 Task: Add a dependency to the task Implement a new cloud-based sales management system for a company , the existing task  Develop a new online tool for website optimization in the project AtlasTech
Action: Mouse moved to (62, 247)
Screenshot: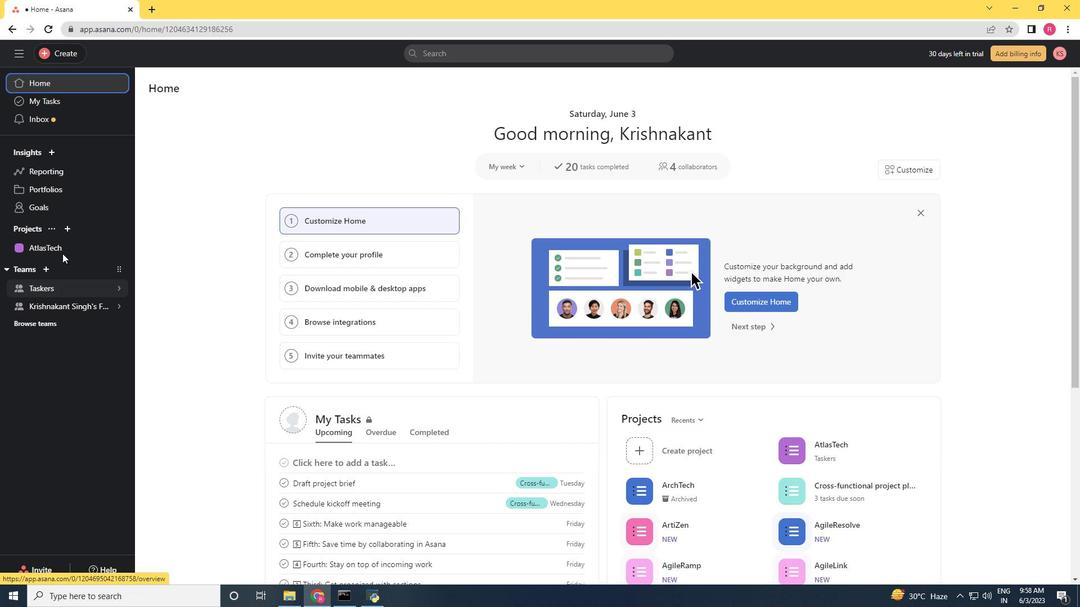
Action: Mouse pressed left at (62, 247)
Screenshot: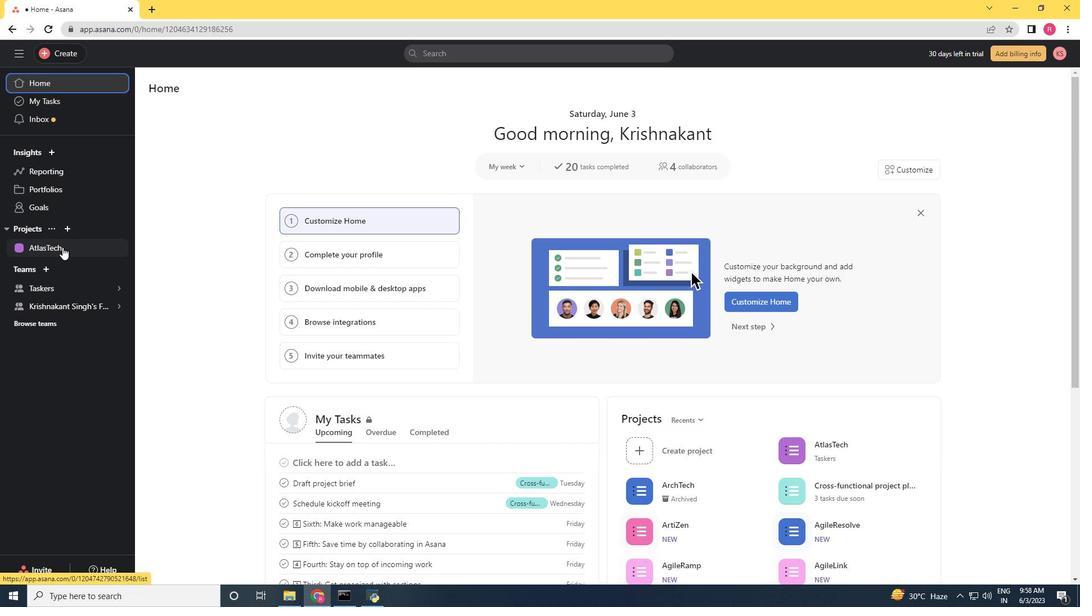 
Action: Mouse moved to (428, 360)
Screenshot: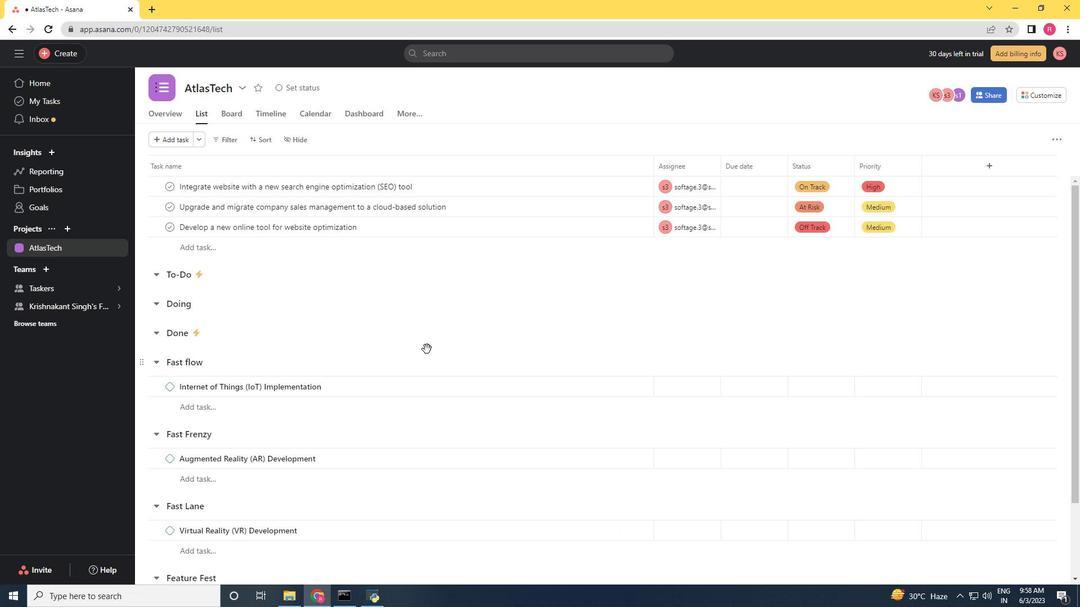 
Action: Mouse scrolled (428, 359) with delta (0, 0)
Screenshot: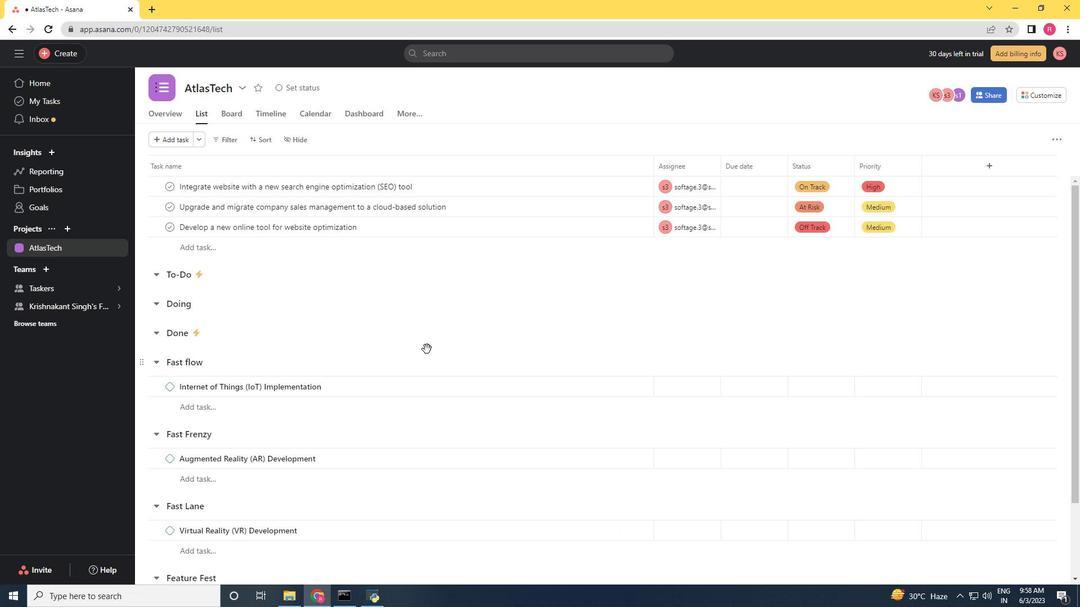 
Action: Mouse scrolled (428, 360) with delta (0, 0)
Screenshot: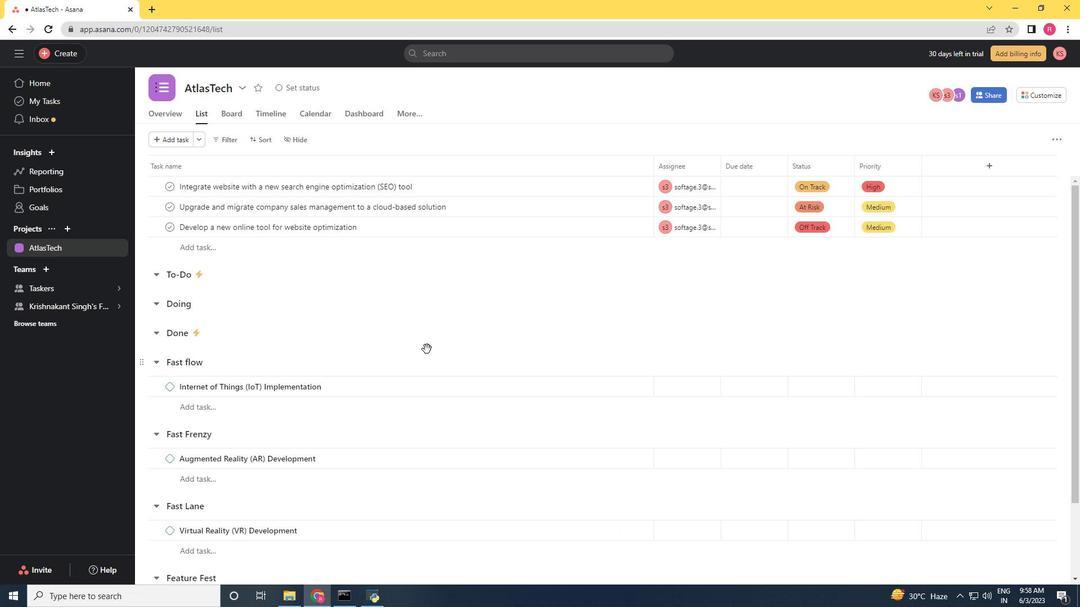 
Action: Mouse scrolled (428, 360) with delta (0, 0)
Screenshot: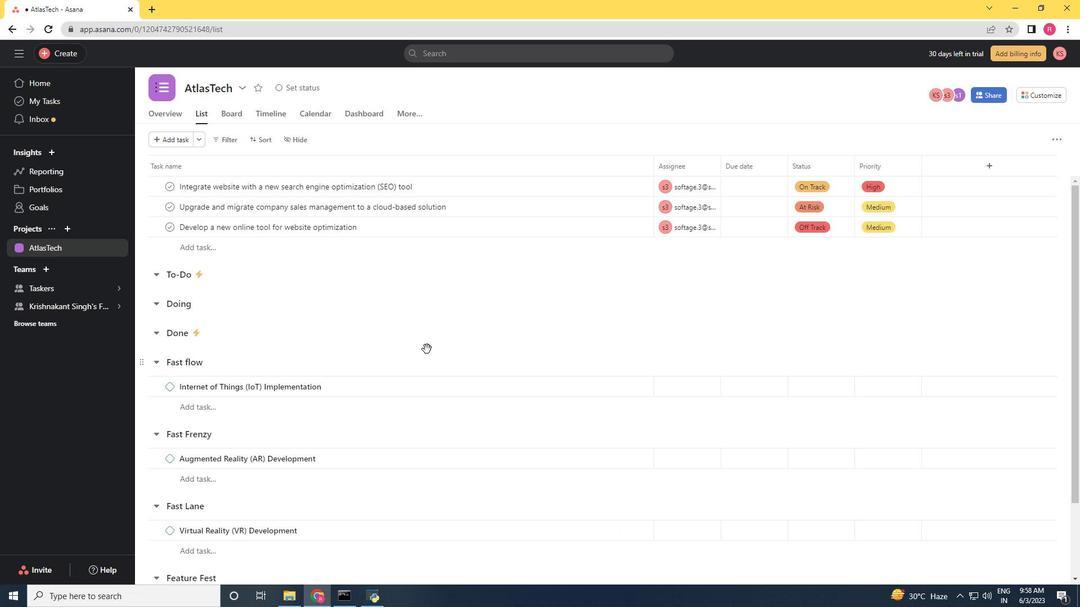 
Action: Mouse scrolled (428, 360) with delta (0, 0)
Screenshot: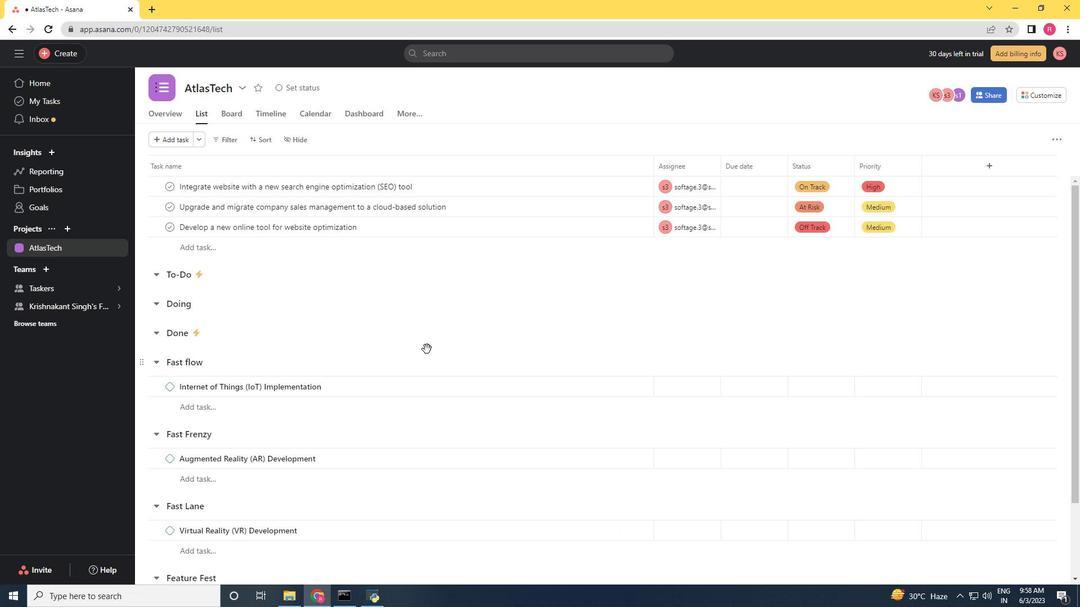 
Action: Mouse scrolled (428, 360) with delta (0, 0)
Screenshot: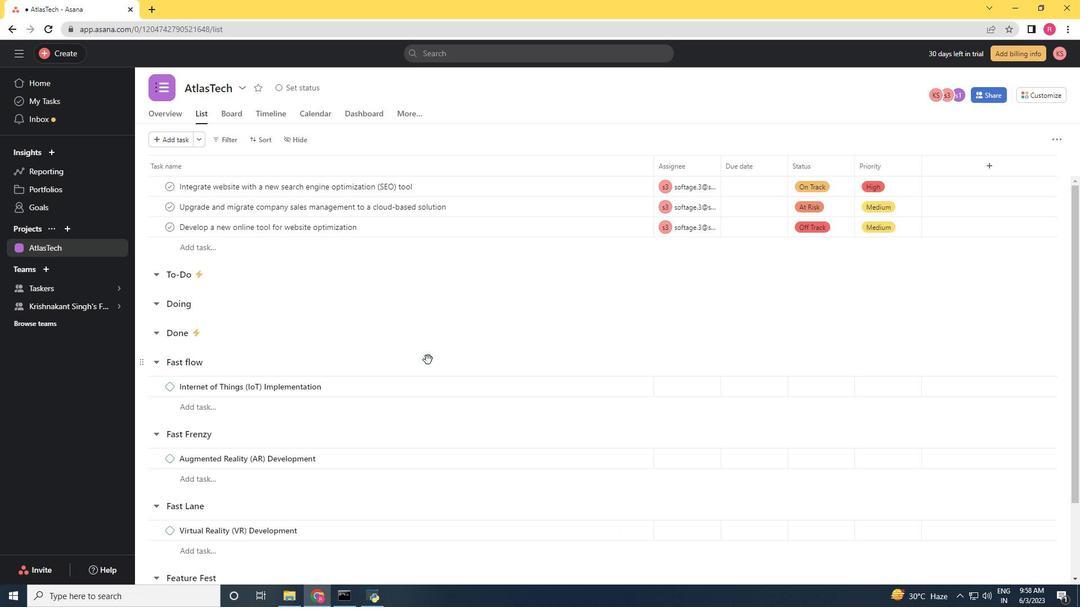 
Action: Mouse moved to (478, 509)
Screenshot: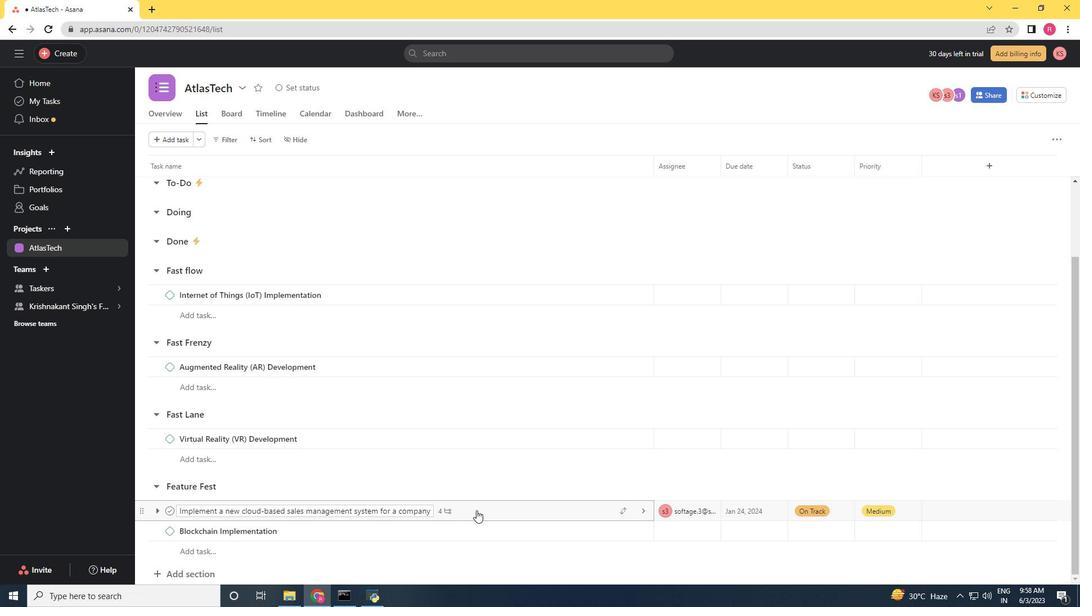 
Action: Mouse pressed left at (478, 509)
Screenshot: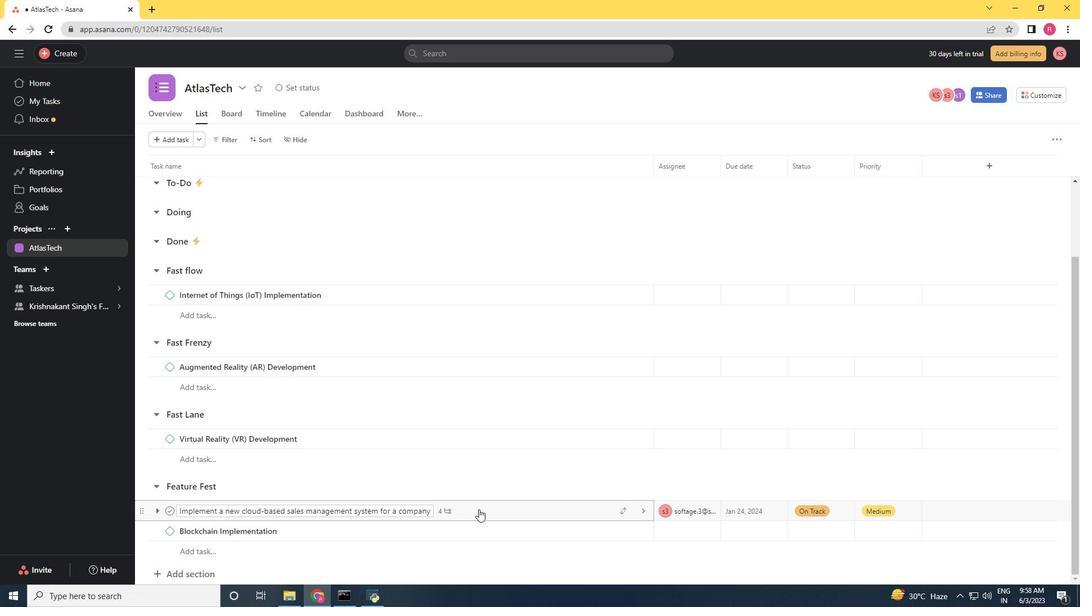 
Action: Mouse moved to (800, 415)
Screenshot: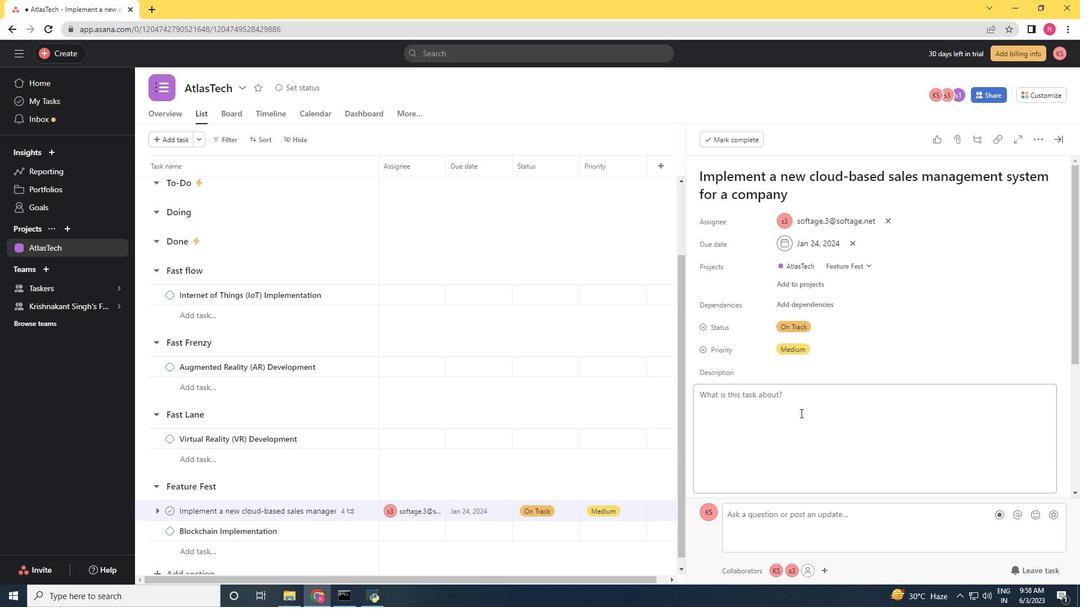 
Action: Mouse scrolled (800, 412) with delta (0, 0)
Screenshot: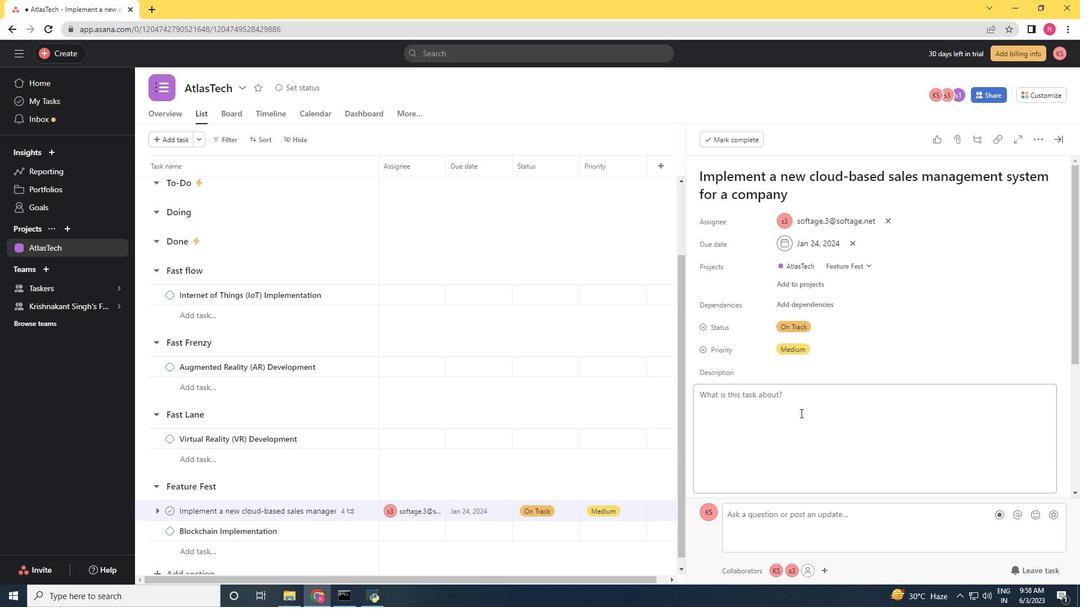 
Action: Mouse moved to (800, 416)
Screenshot: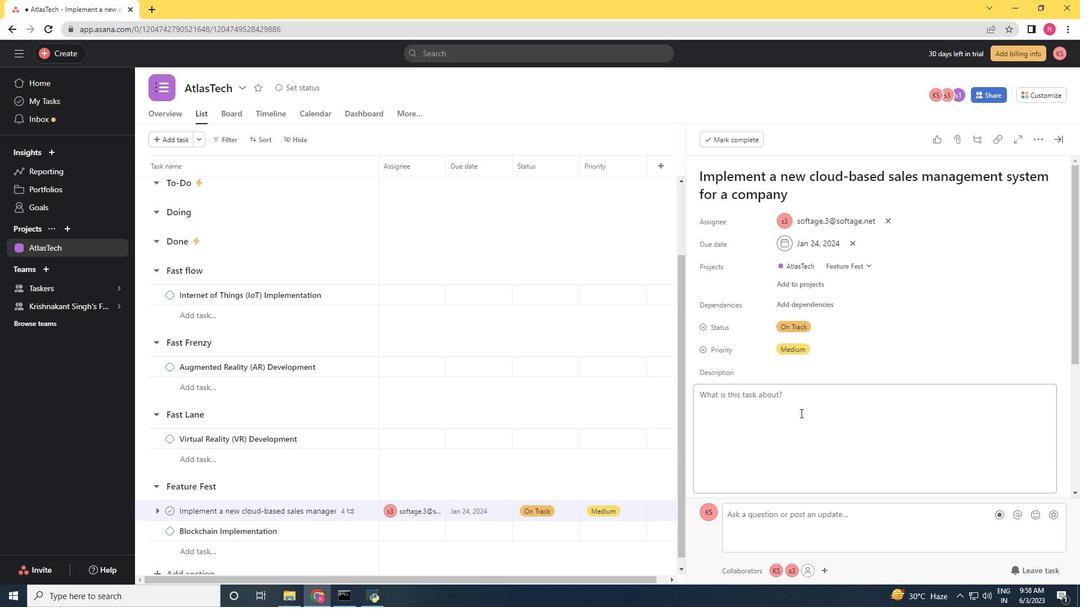 
Action: Mouse scrolled (800, 414) with delta (0, 0)
Screenshot: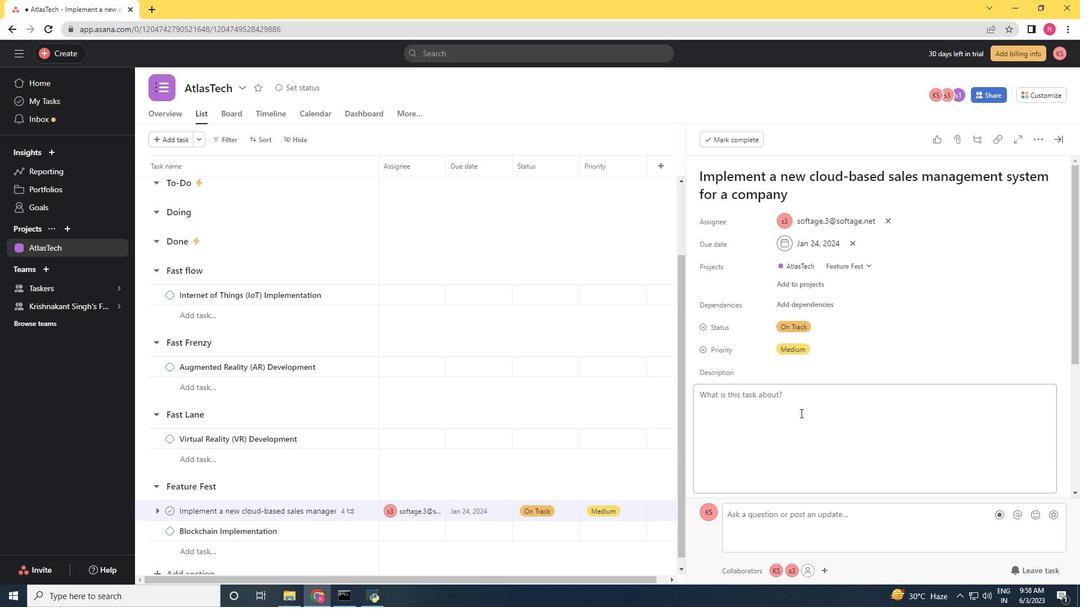 
Action: Mouse moved to (800, 416)
Screenshot: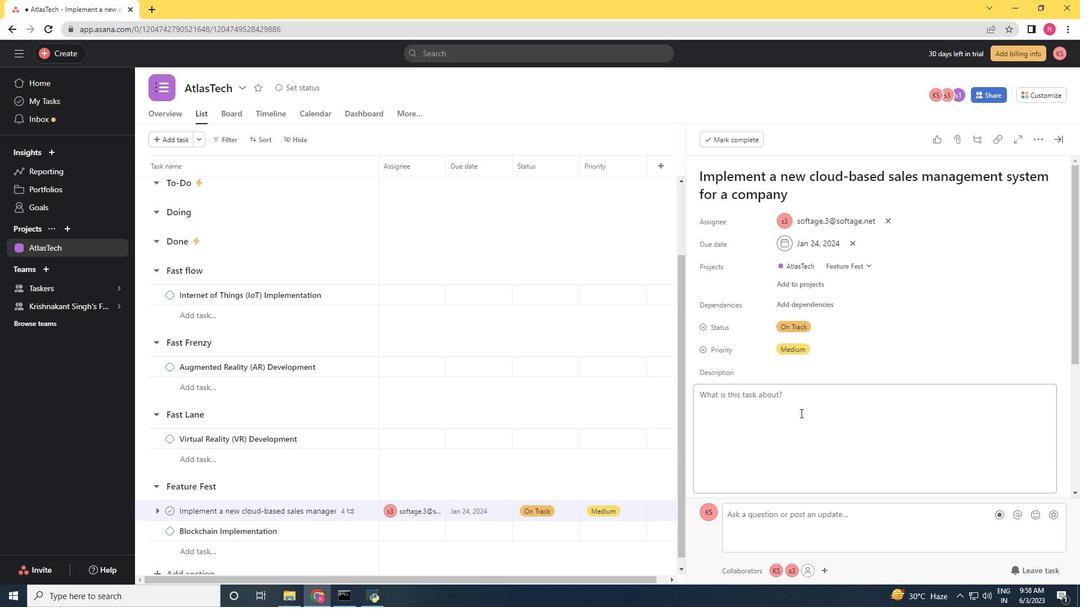 
Action: Mouse scrolled (800, 416) with delta (0, 0)
Screenshot: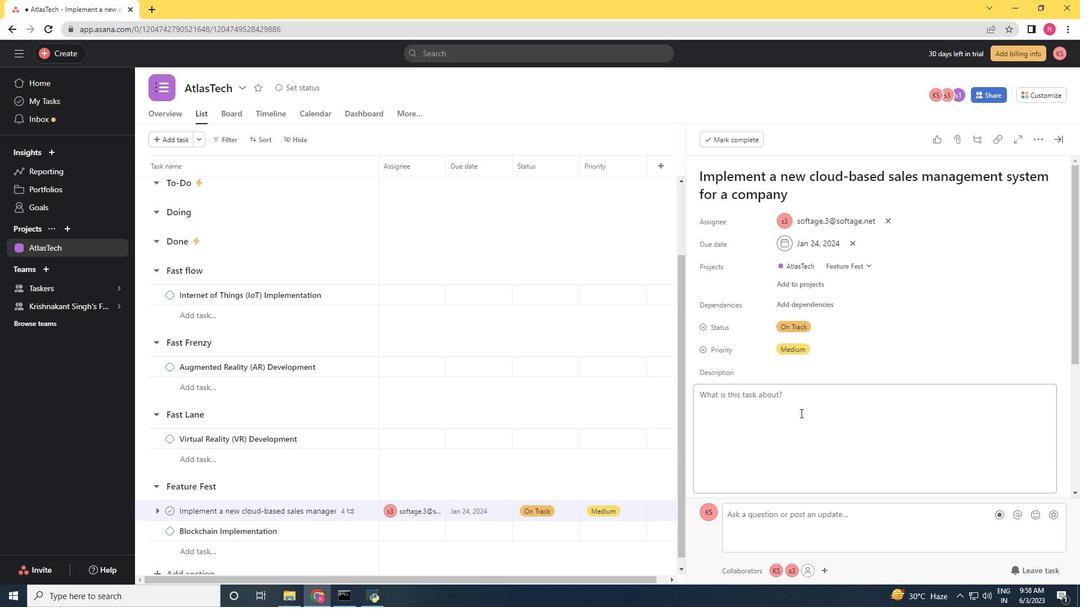 
Action: Mouse moved to (766, 376)
Screenshot: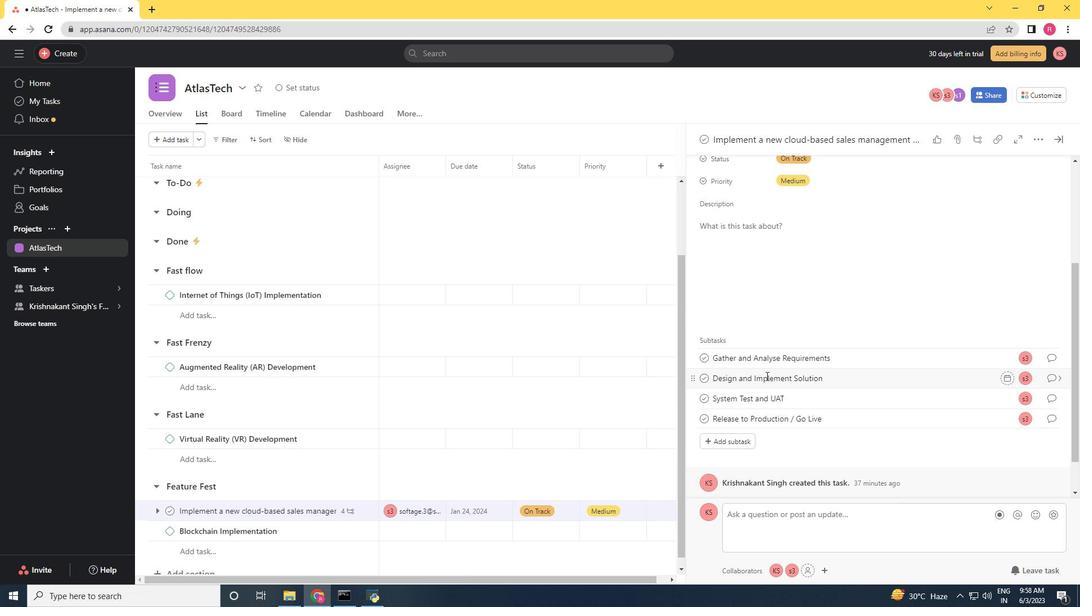 
Action: Mouse scrolled (766, 376) with delta (0, 0)
Screenshot: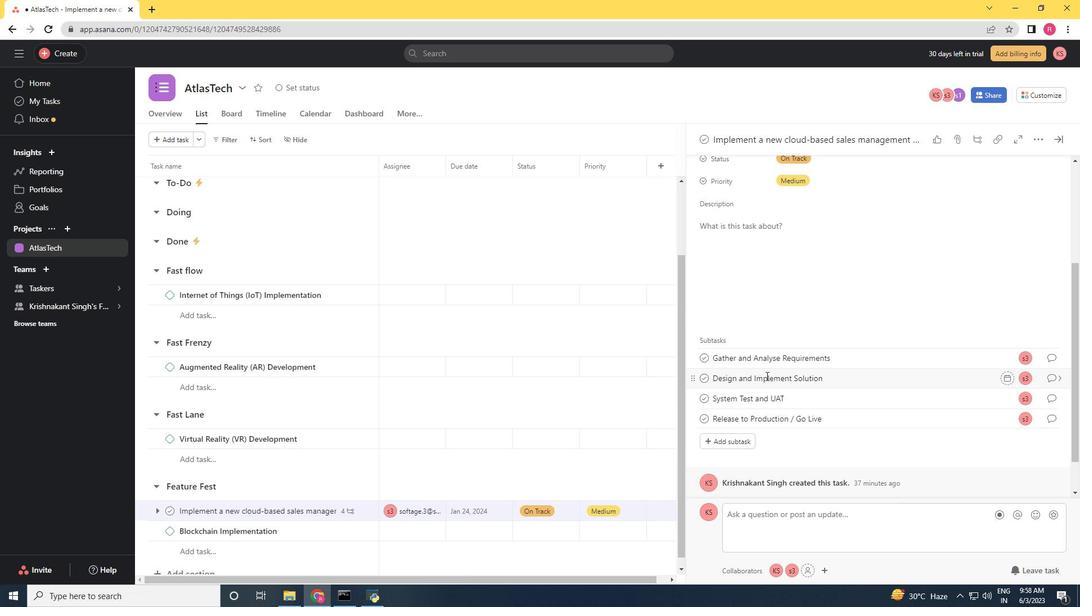 
Action: Mouse moved to (764, 375)
Screenshot: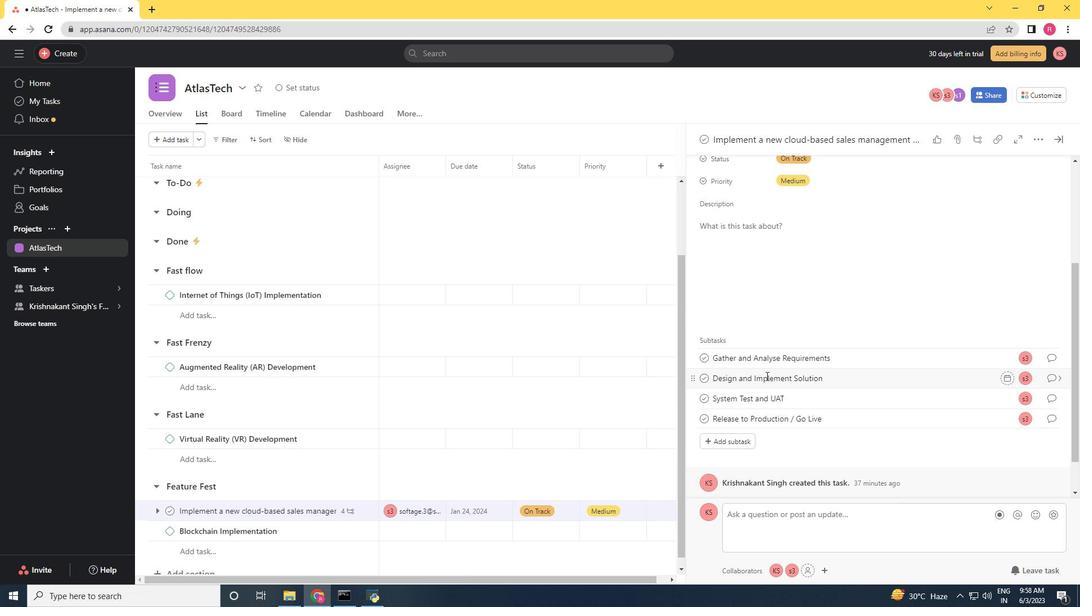 
Action: Mouse scrolled (764, 375) with delta (0, 0)
Screenshot: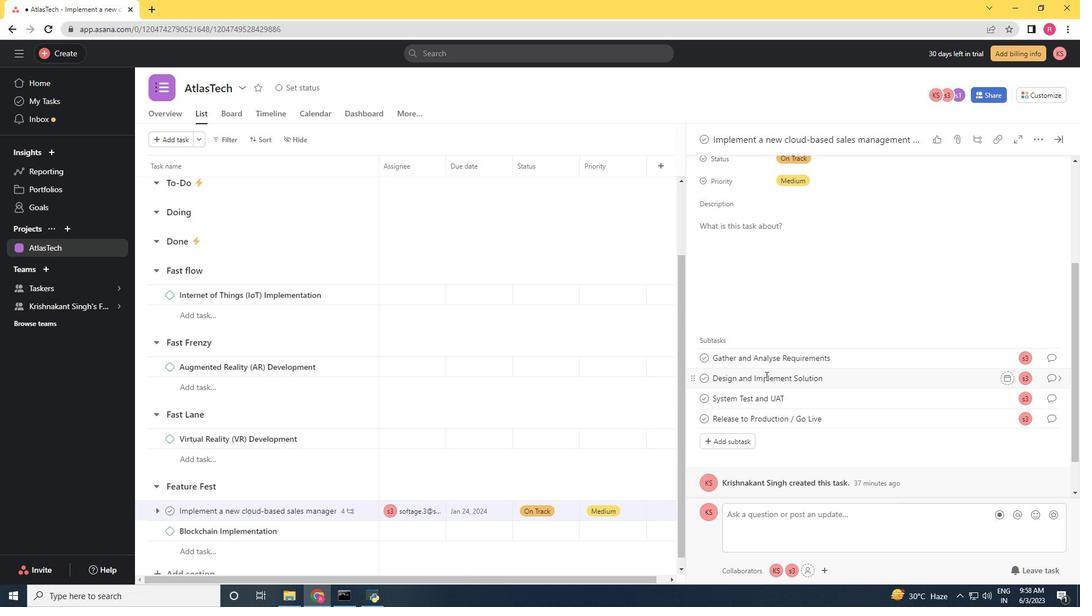 
Action: Mouse moved to (764, 375)
Screenshot: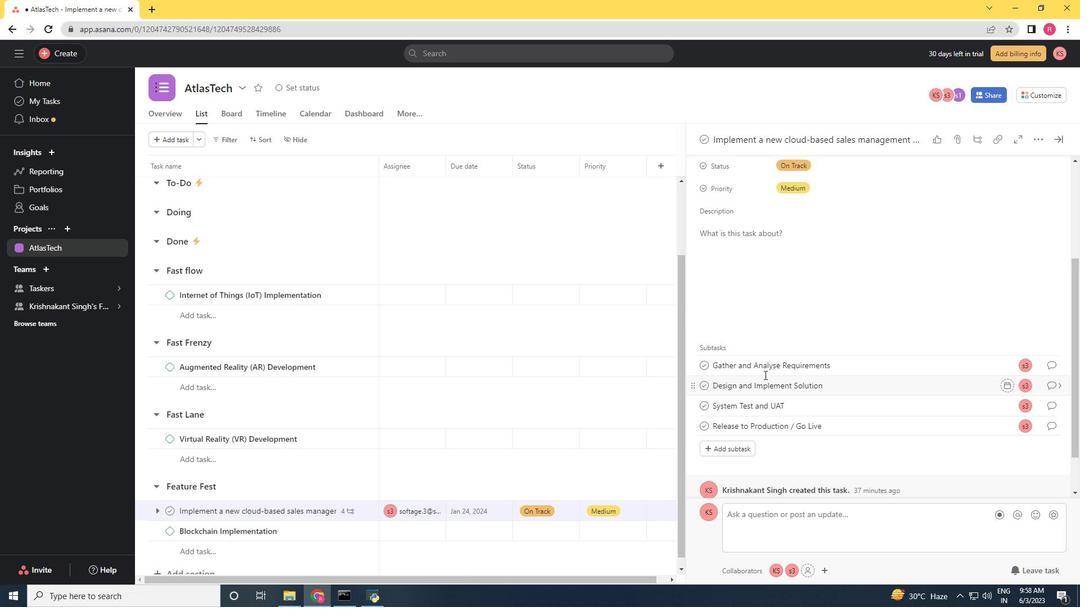 
Action: Mouse scrolled (764, 375) with delta (0, 0)
Screenshot: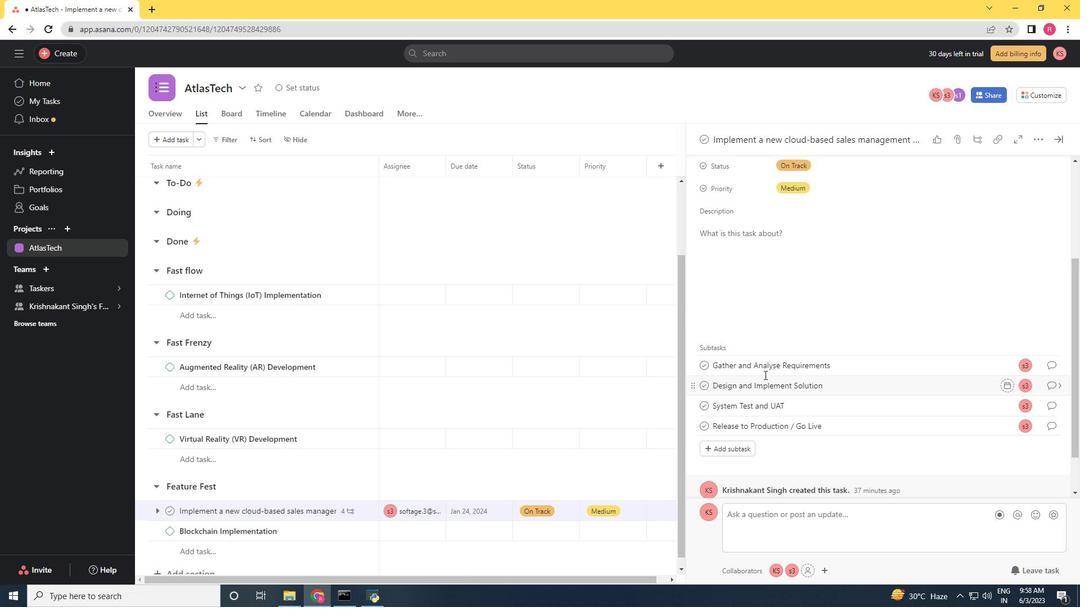 
Action: Mouse moved to (804, 307)
Screenshot: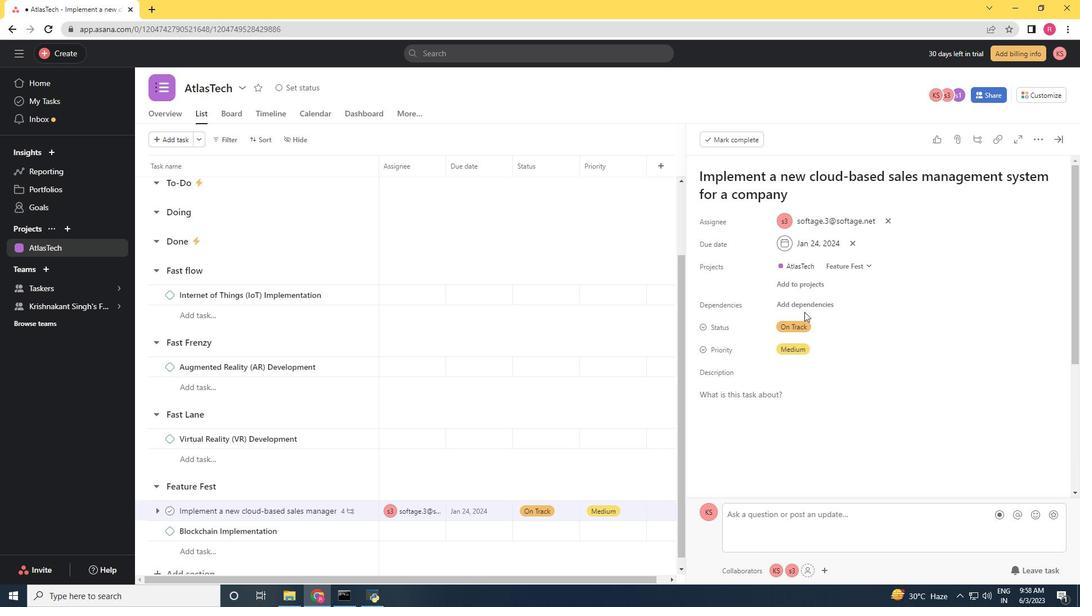 
Action: Mouse pressed left at (804, 307)
Screenshot: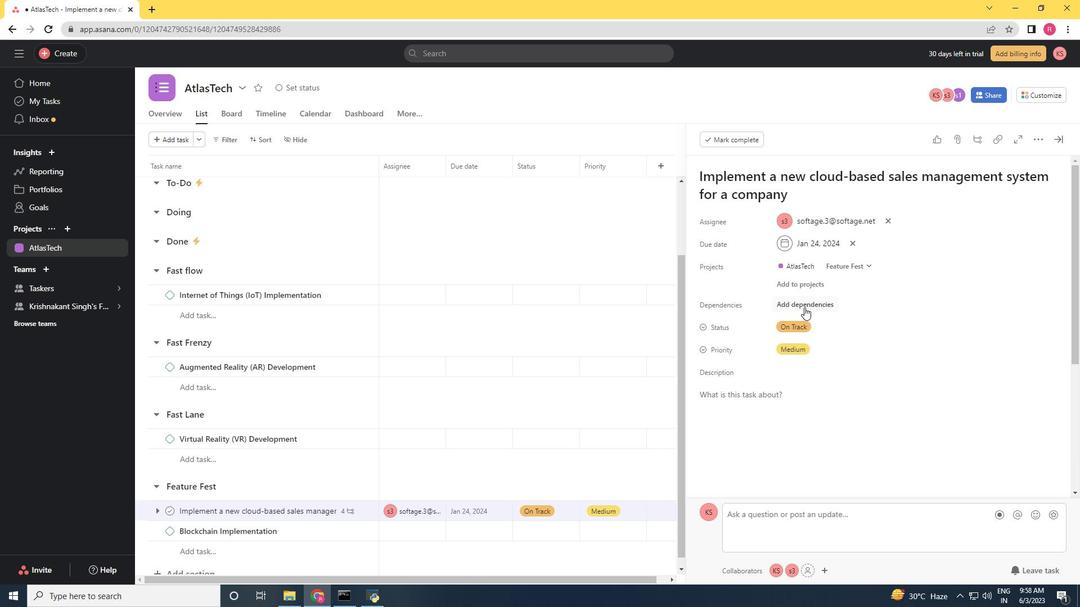 
Action: Mouse moved to (86, 335)
Screenshot: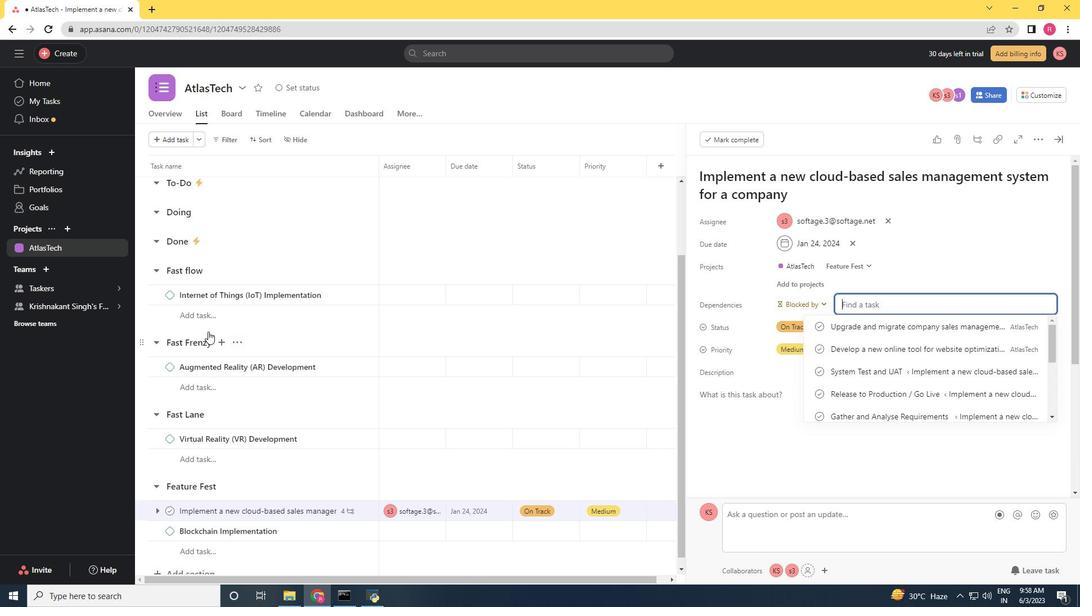 
Action: Key pressed <Key.shift>Develop<Key.space>a<Key.space>new<Key.space>online<Key.space>tool<Key.space>for<Key.space>website<Key.space>optimization<Key.space>
Screenshot: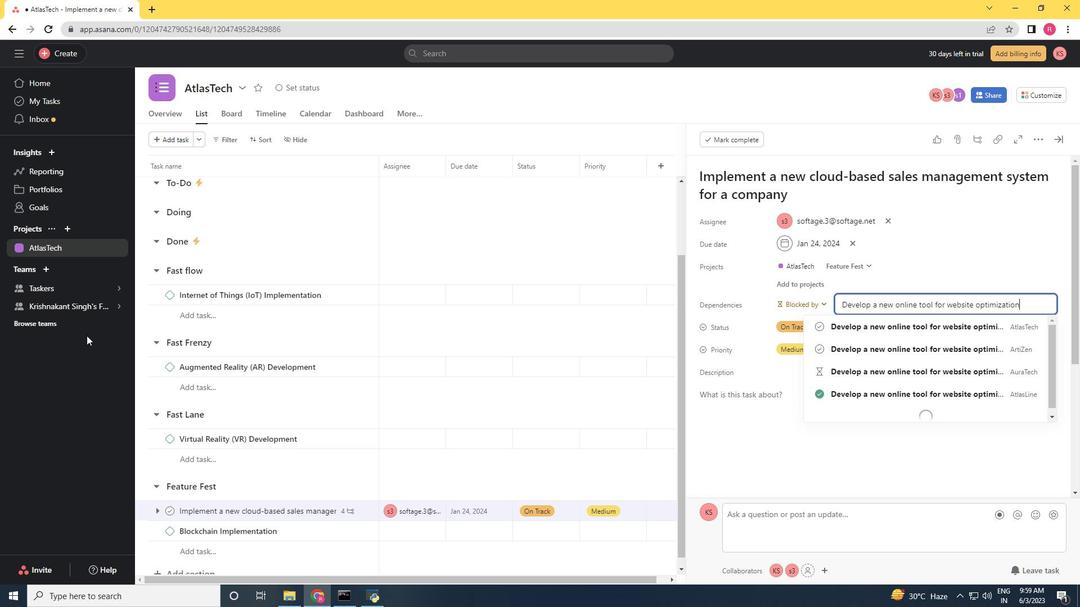 
Action: Mouse moved to (875, 327)
Screenshot: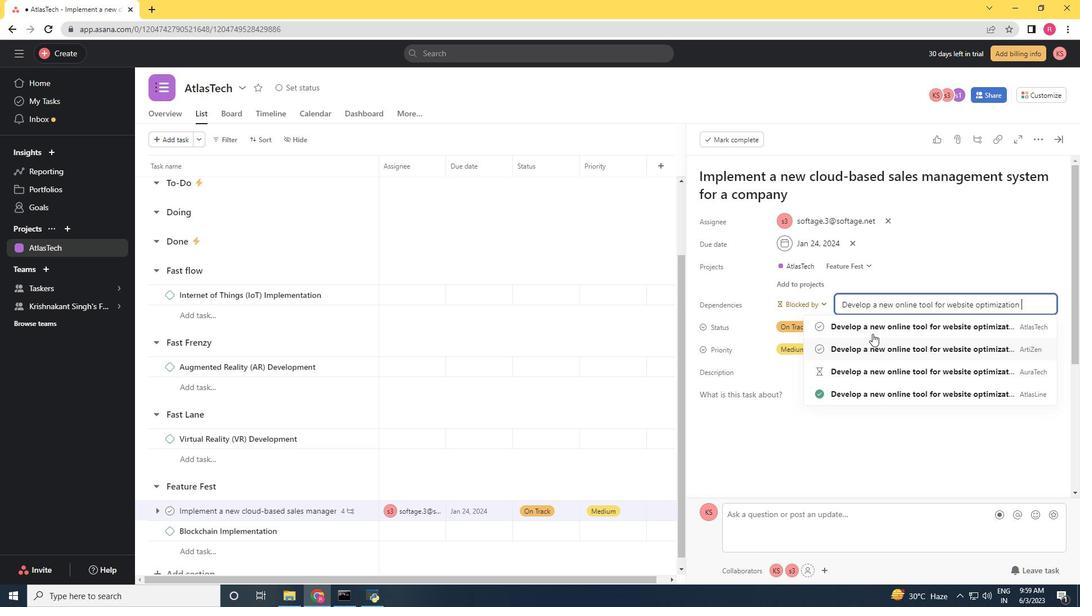 
Action: Mouse pressed left at (875, 327)
Screenshot: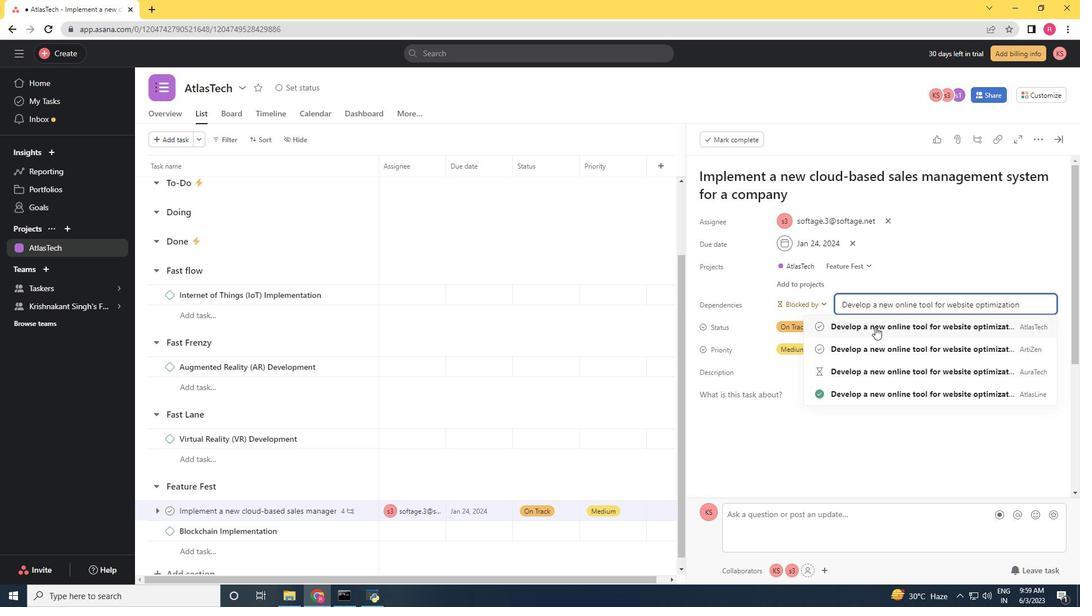 
Action: Mouse moved to (836, 350)
Screenshot: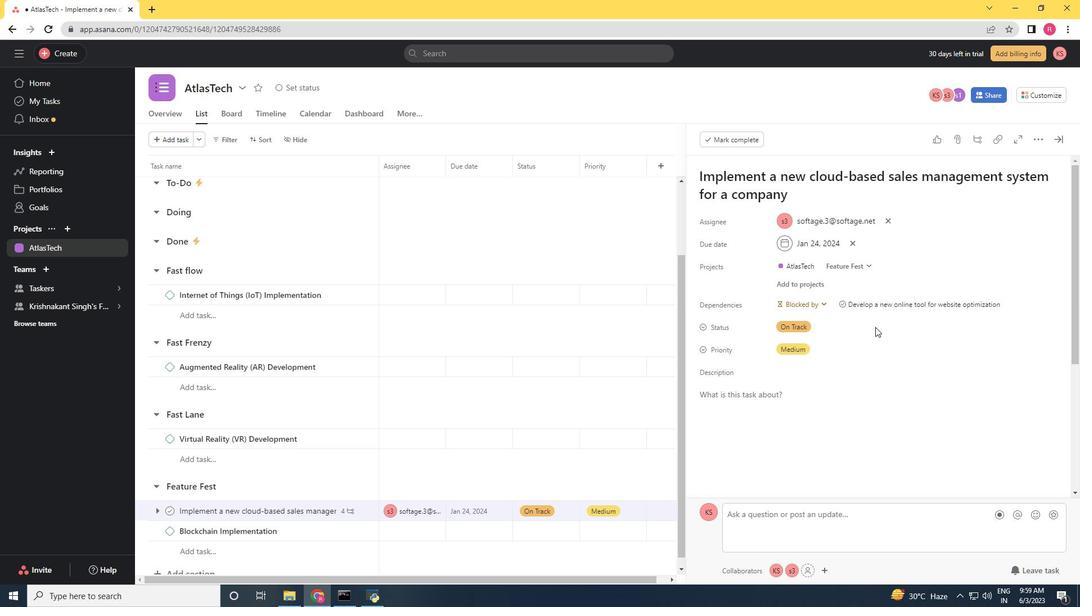 
